 Task: Sort the products by price (highest first).
Action: Mouse moved to (25, 124)
Screenshot: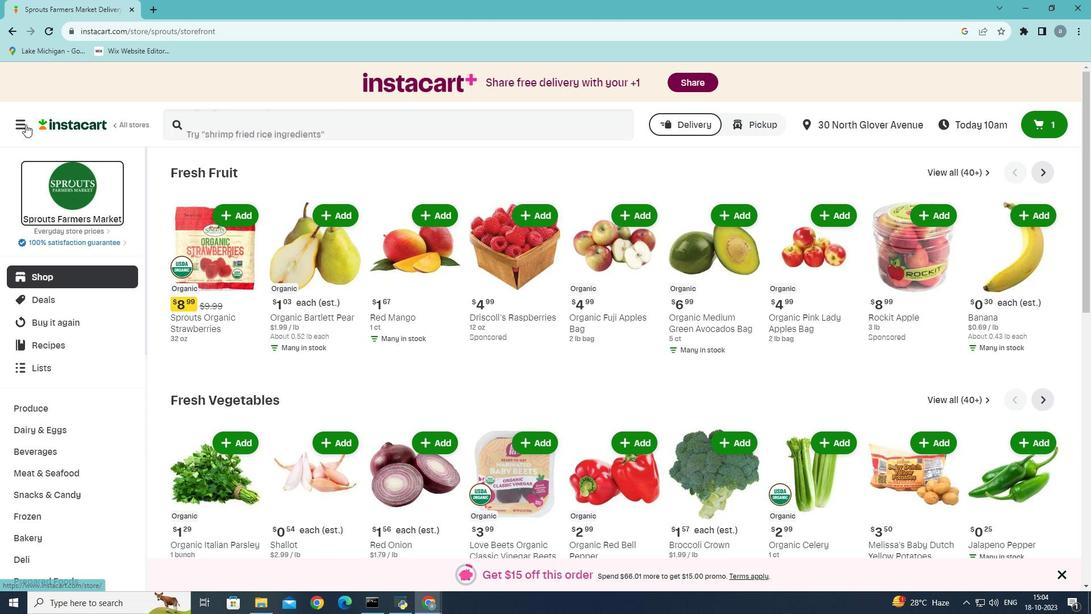 
Action: Mouse pressed left at (25, 124)
Screenshot: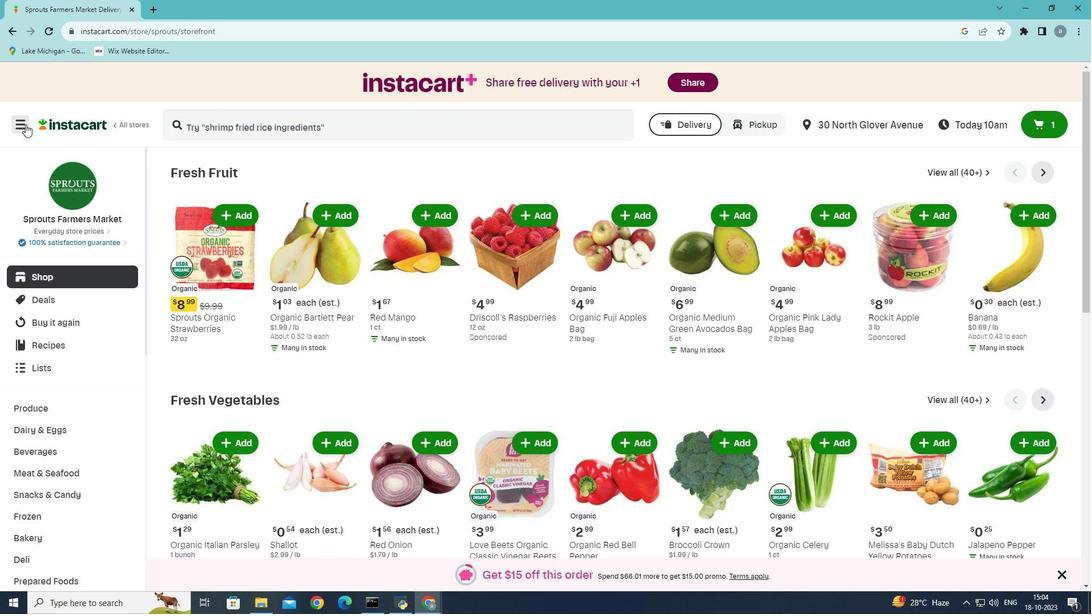 
Action: Mouse moved to (68, 329)
Screenshot: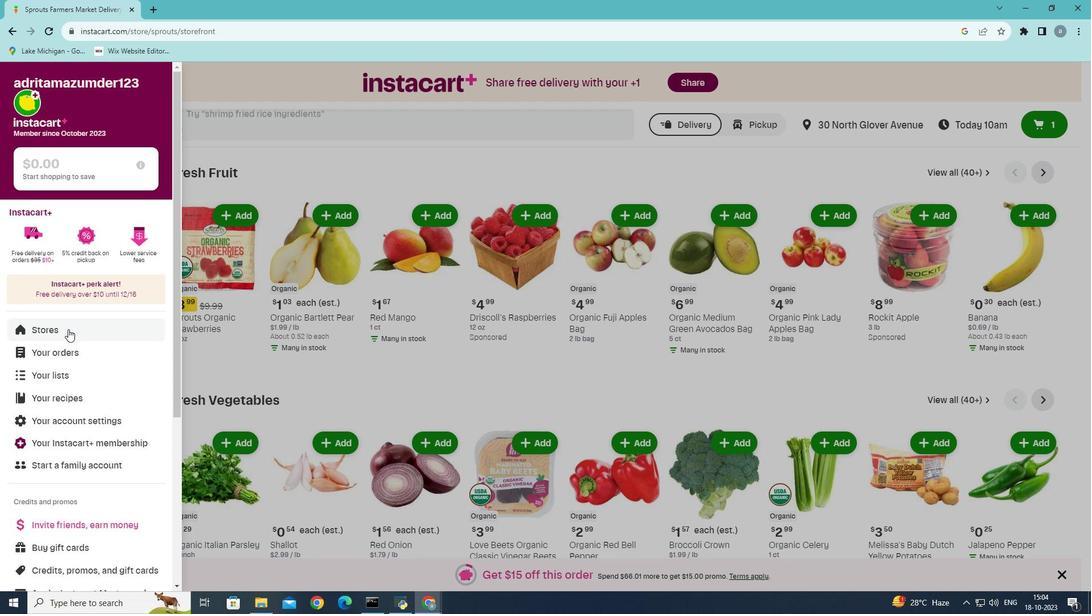 
Action: Mouse pressed left at (68, 329)
Screenshot: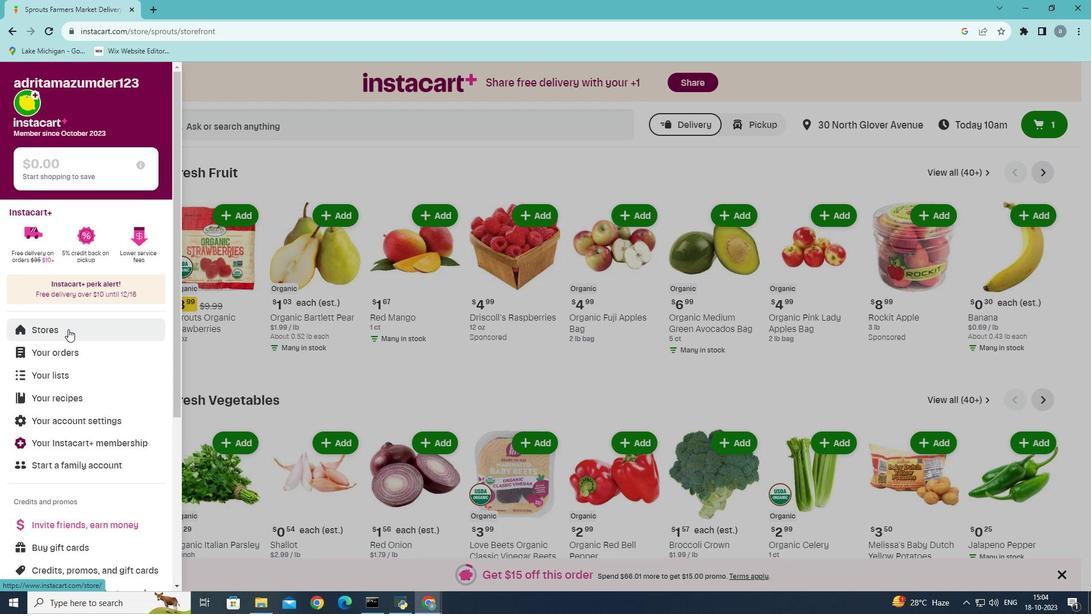 
Action: Mouse moved to (267, 132)
Screenshot: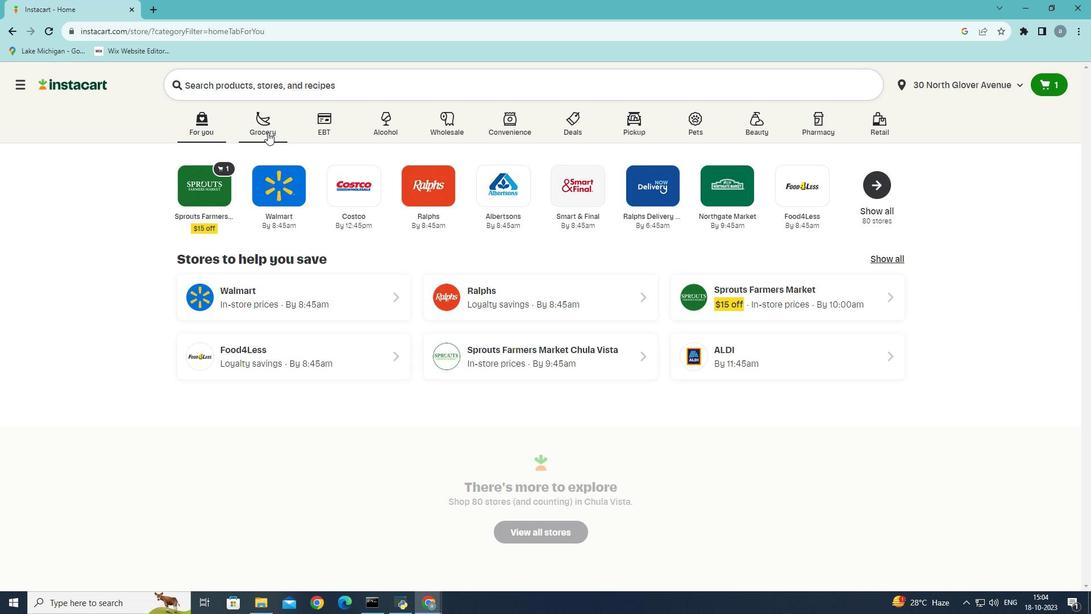 
Action: Mouse pressed left at (267, 132)
Screenshot: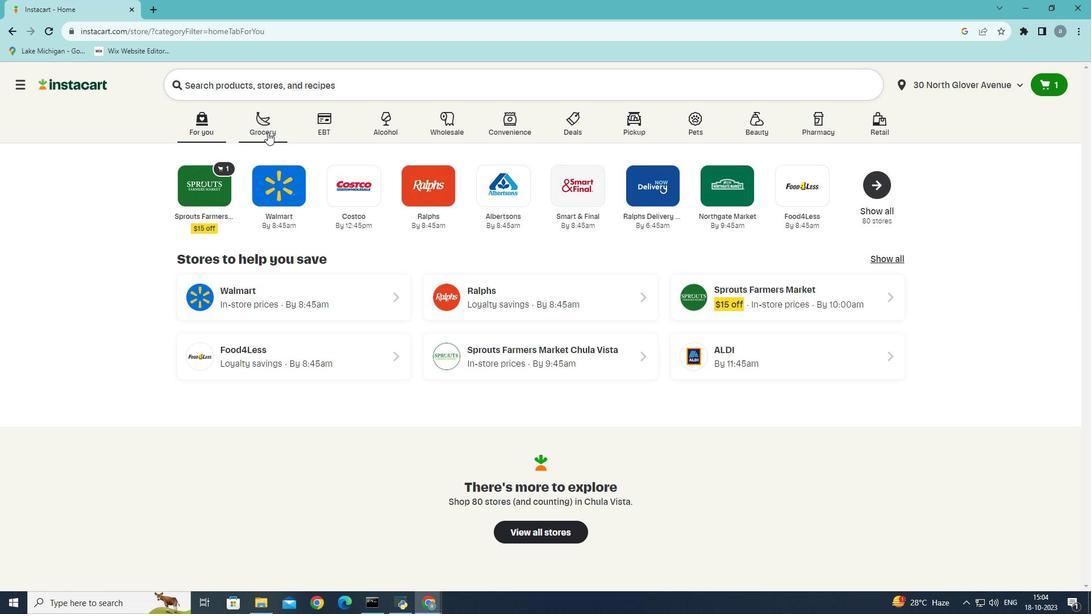 
Action: Mouse moved to (262, 342)
Screenshot: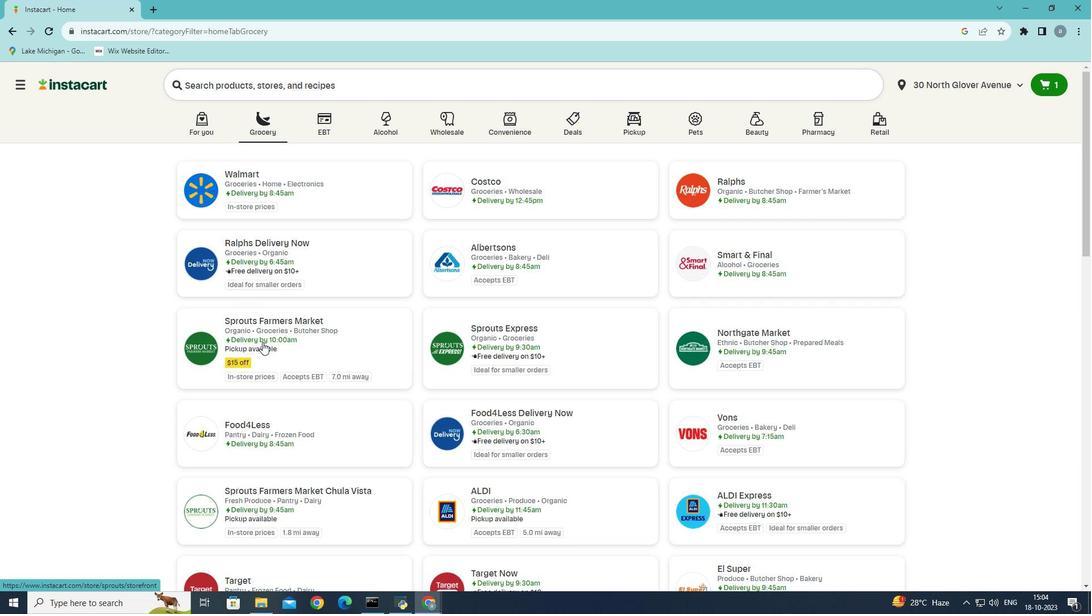 
Action: Mouse pressed left at (262, 342)
Screenshot: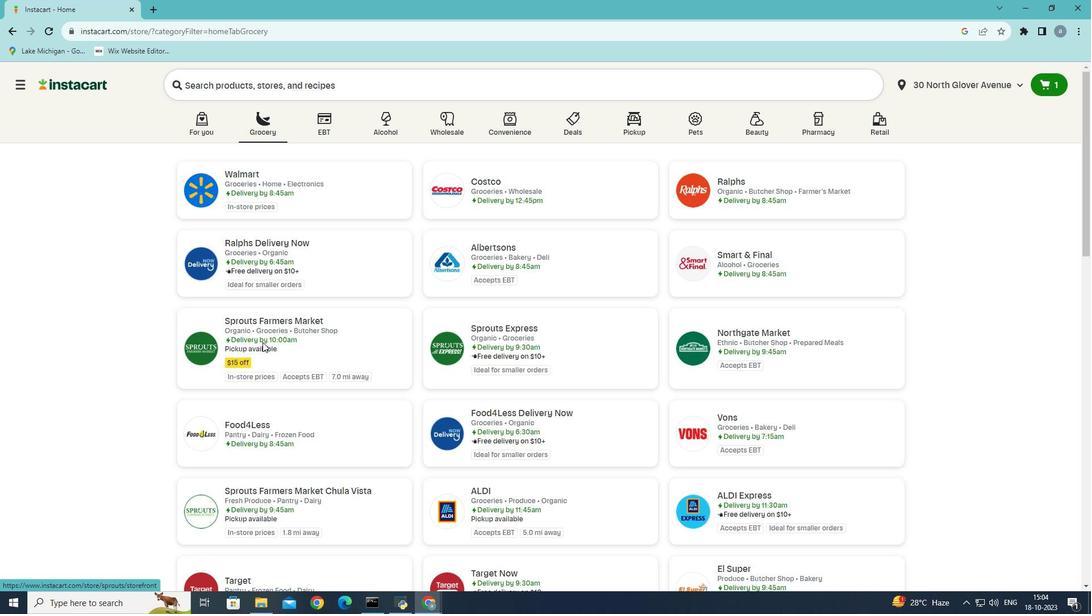 
Action: Mouse moved to (66, 474)
Screenshot: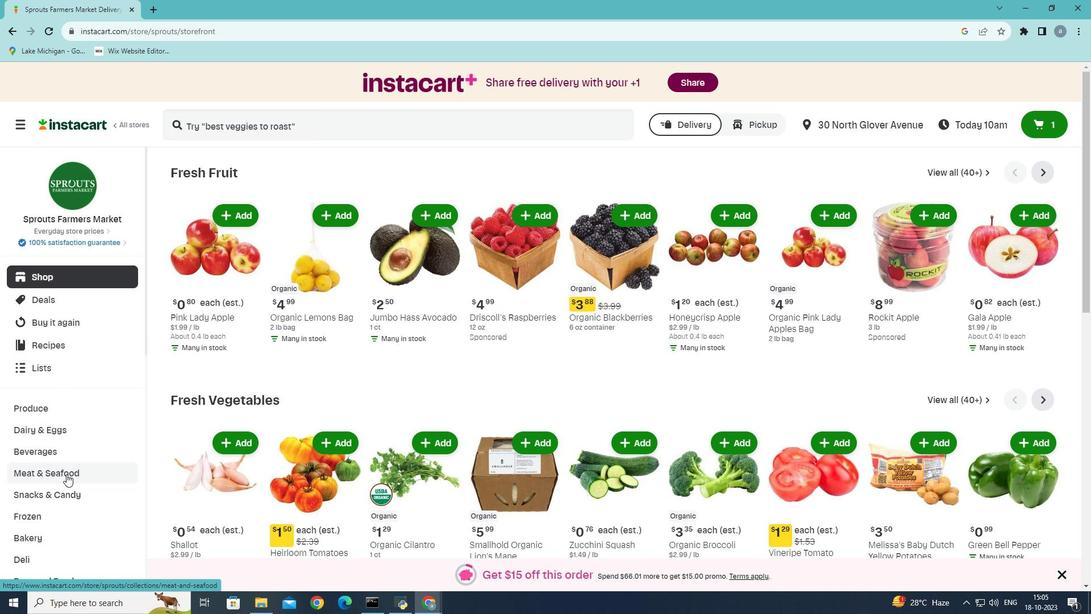 
Action: Mouse pressed left at (66, 474)
Screenshot: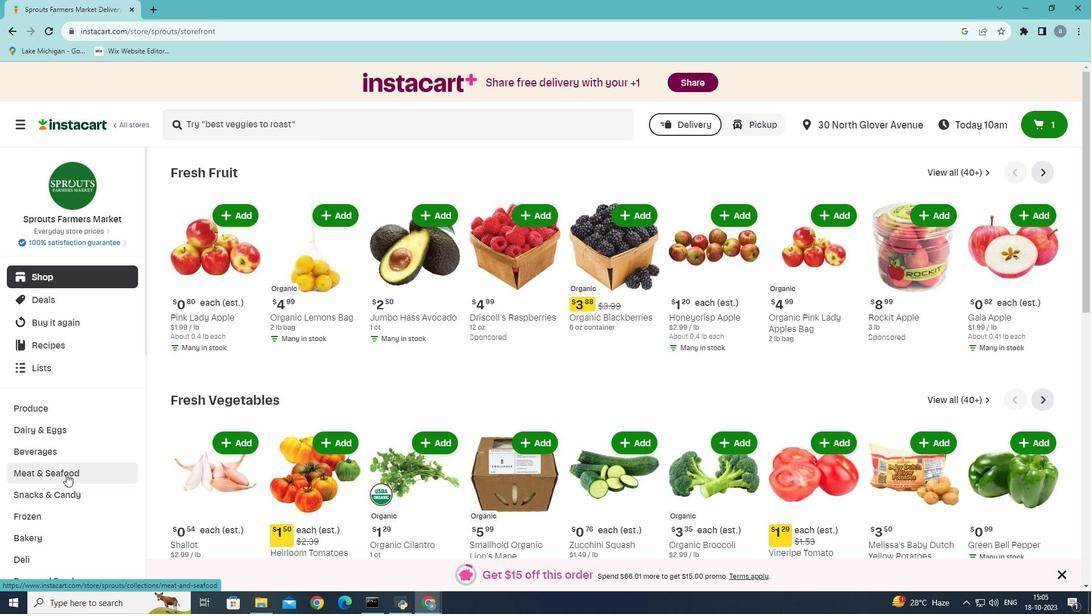
Action: Mouse moved to (418, 203)
Screenshot: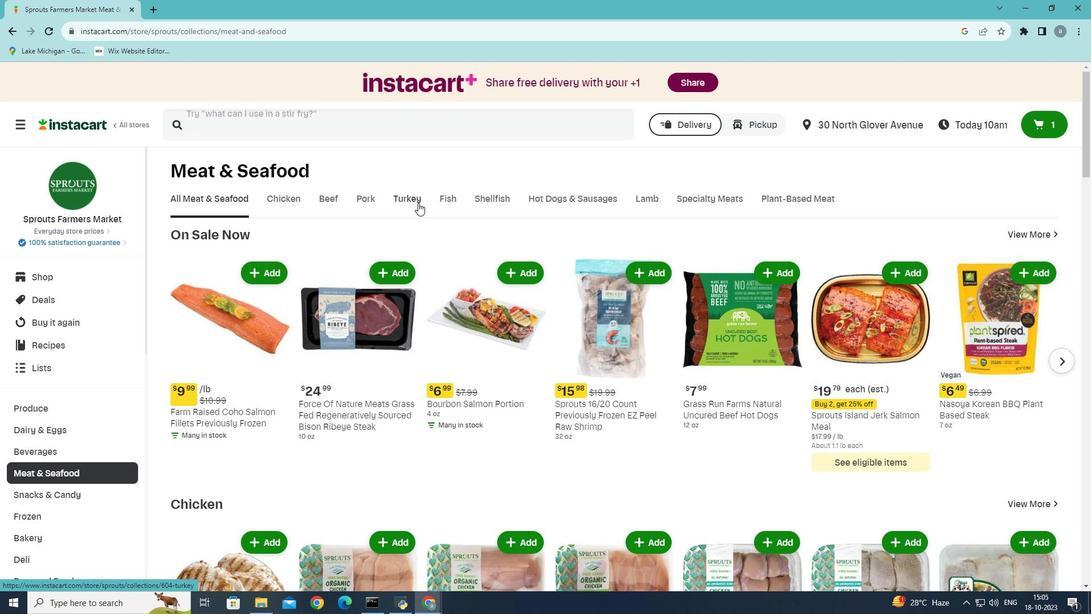 
Action: Mouse pressed left at (418, 203)
Screenshot: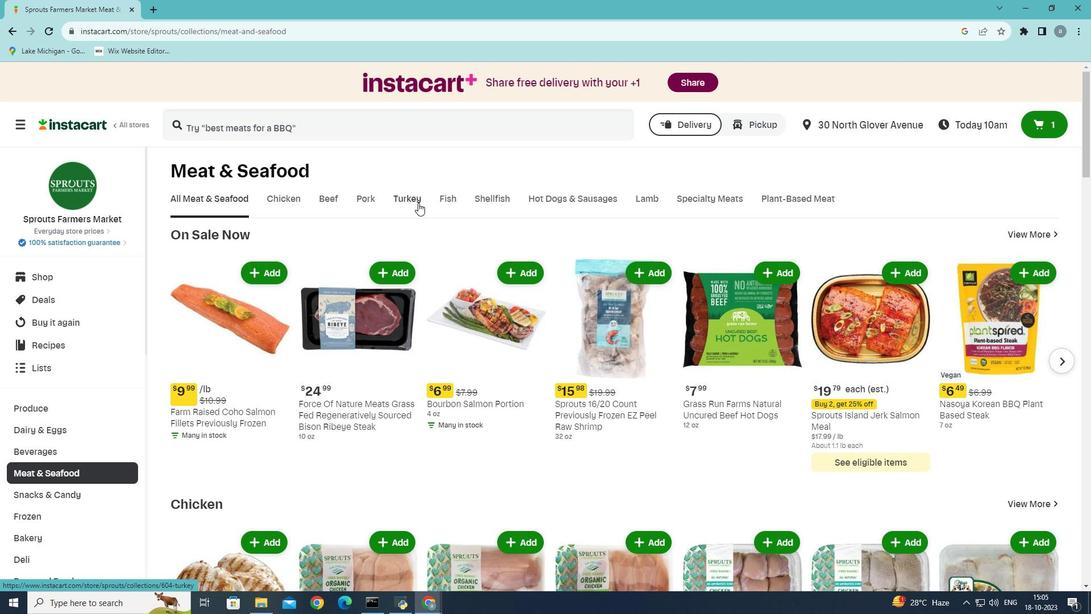 
Action: Mouse moved to (457, 246)
Screenshot: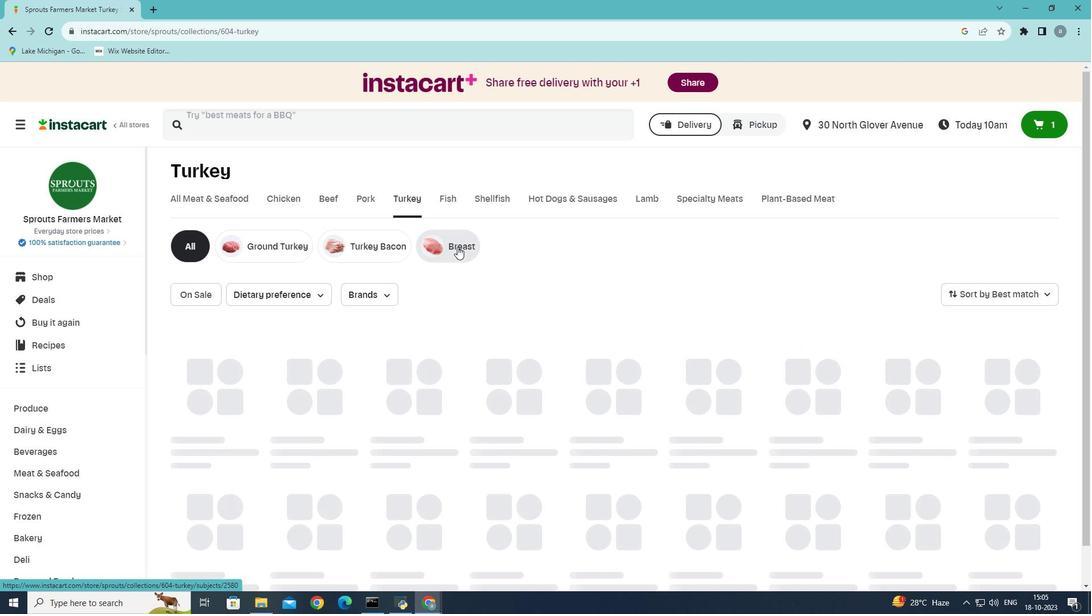 
Action: Mouse pressed left at (457, 246)
Screenshot: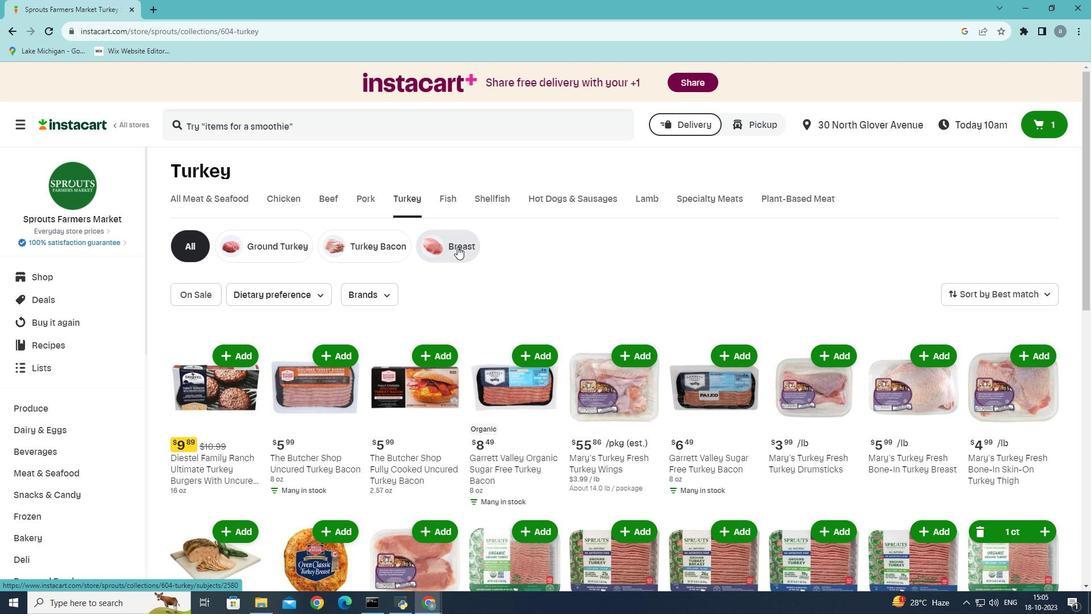 
Action: Mouse moved to (1054, 292)
Screenshot: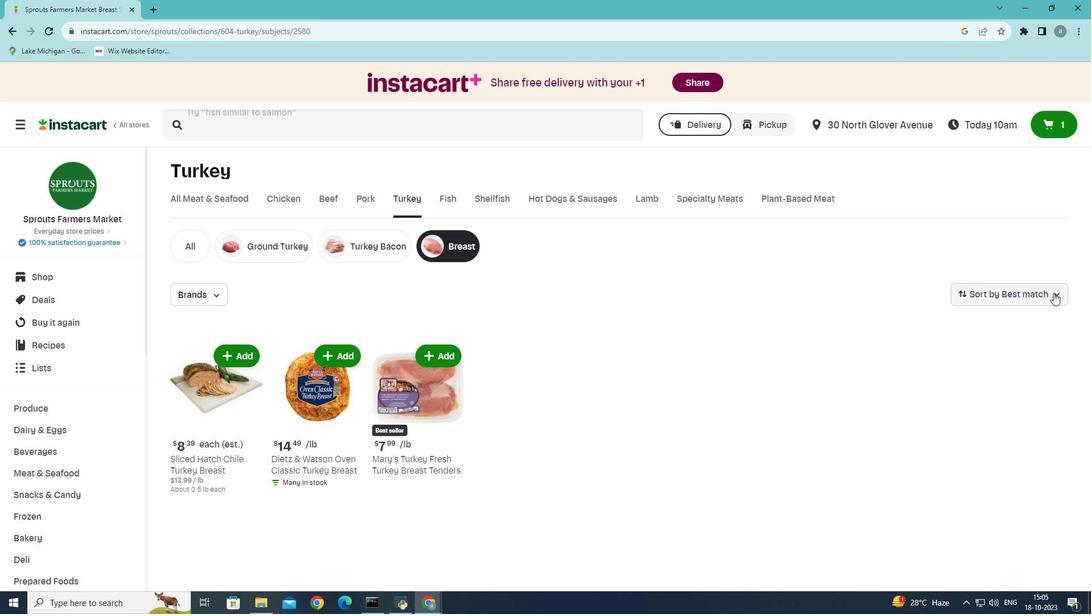 
Action: Mouse pressed left at (1054, 292)
Screenshot: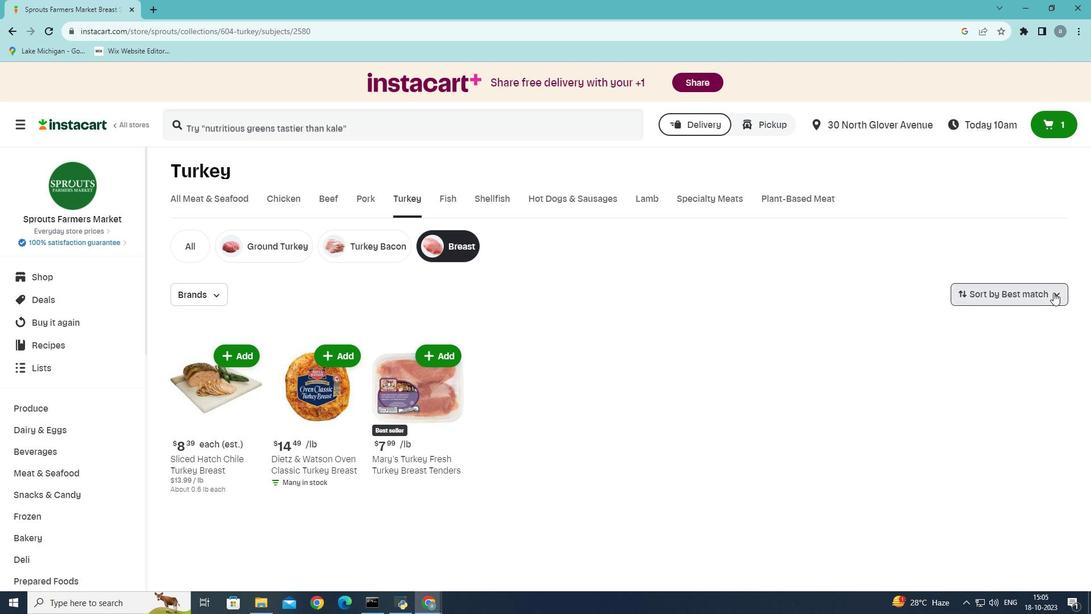 
Action: Mouse moved to (1041, 374)
Screenshot: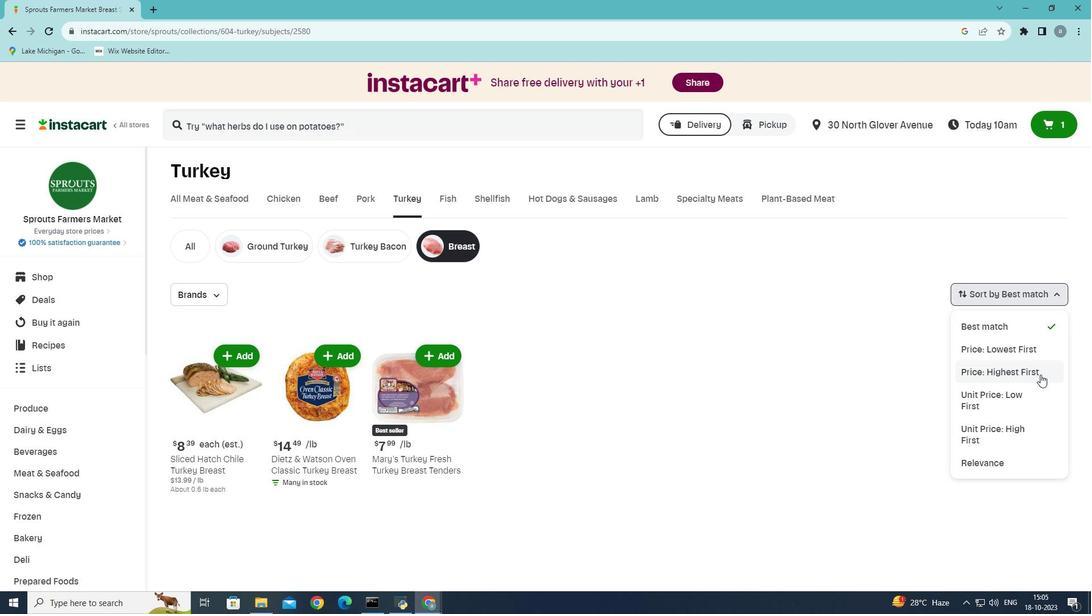 
Action: Mouse pressed left at (1041, 374)
Screenshot: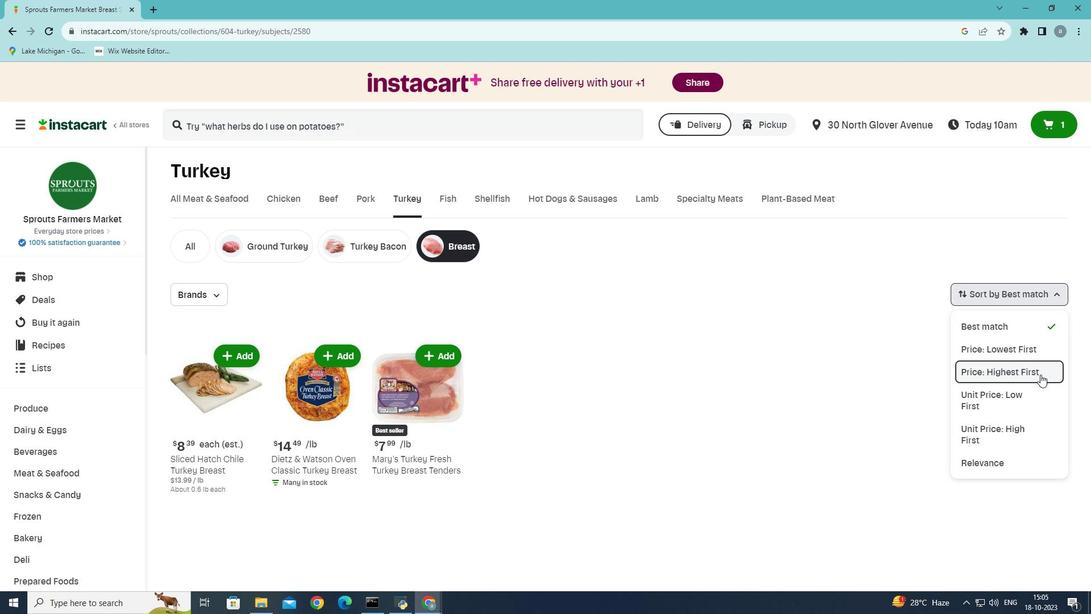 
Action: Mouse moved to (1023, 367)
Screenshot: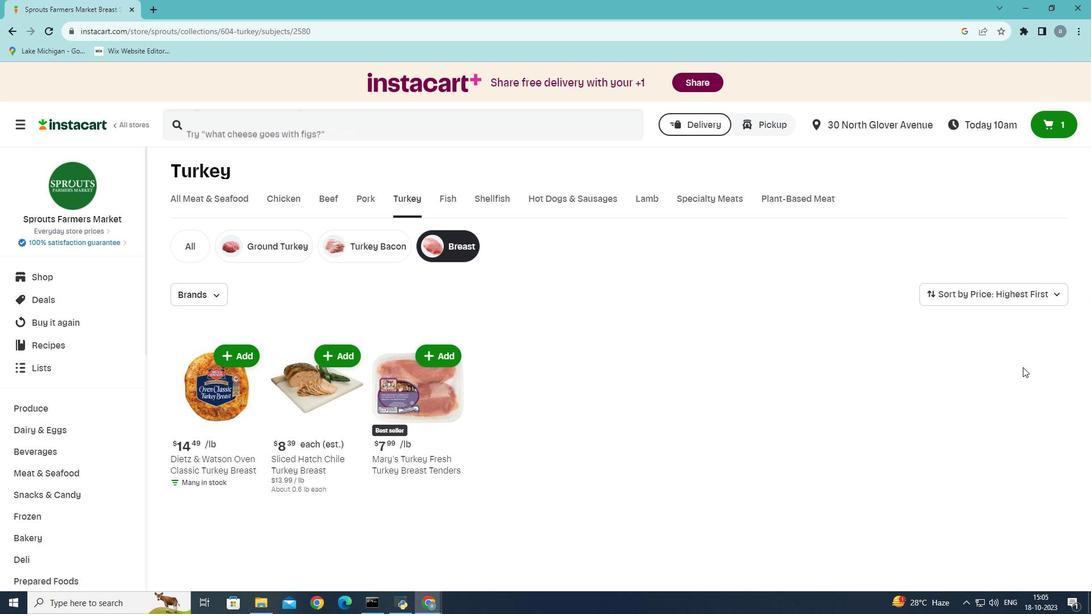 
